 Task: In the  document enhancecreativity.docx Select the text and change paragraph spacing to  '1.5' Change page orientation to  'Landscape' Add Page color Navy Blue
Action: Mouse pressed left at (288, 396)
Screenshot: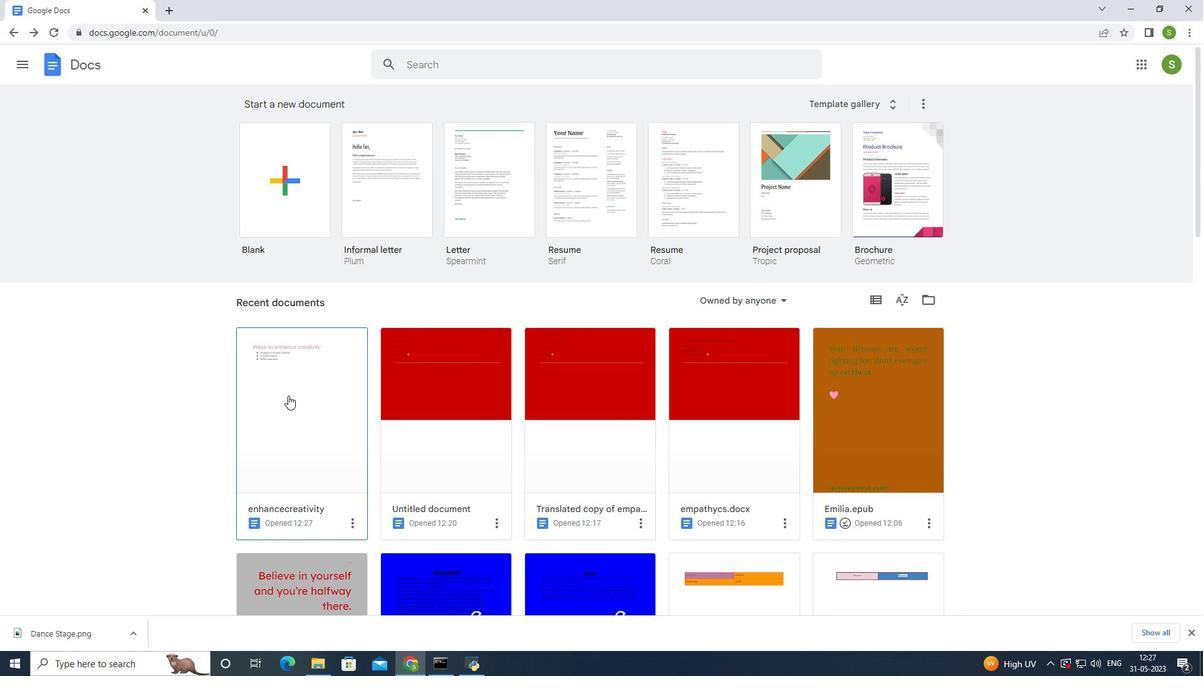 
Action: Mouse moved to (335, 224)
Screenshot: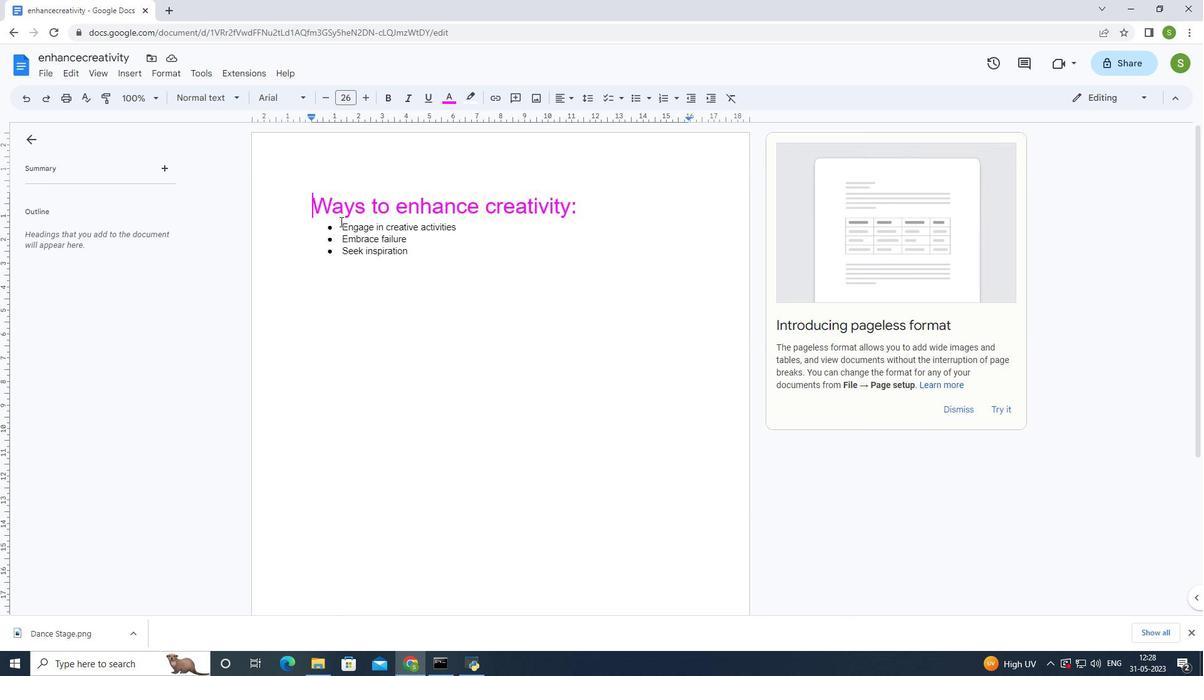 
Action: Mouse pressed left at (335, 224)
Screenshot: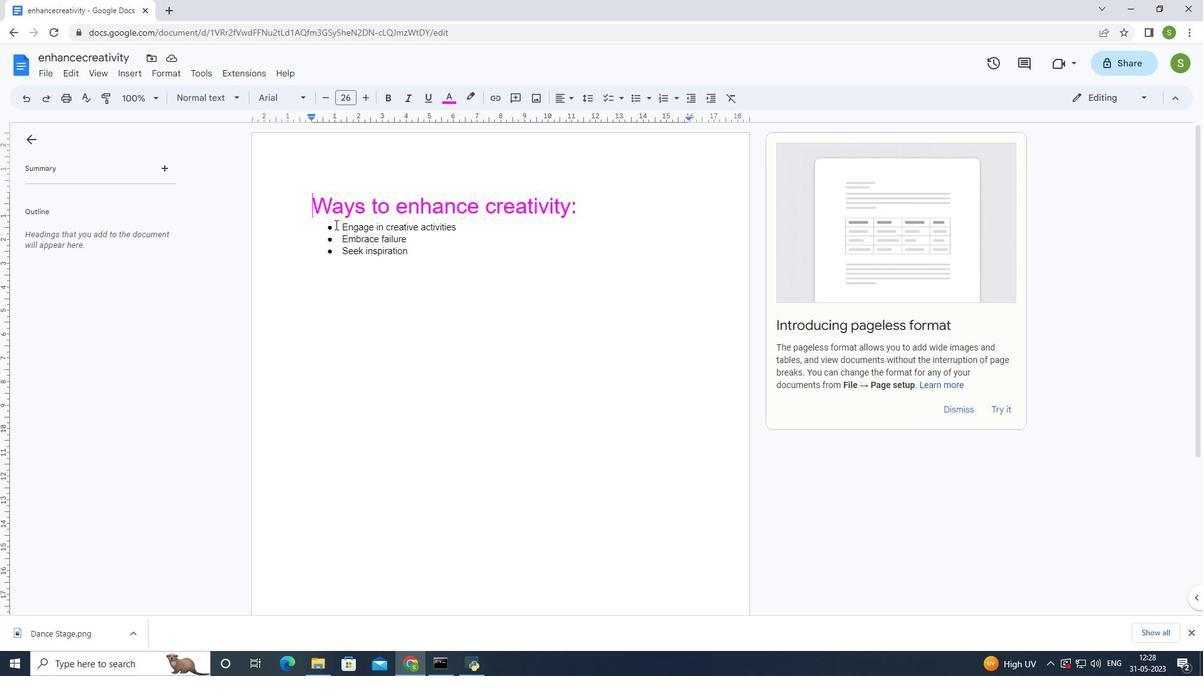 
Action: Mouse moved to (588, 95)
Screenshot: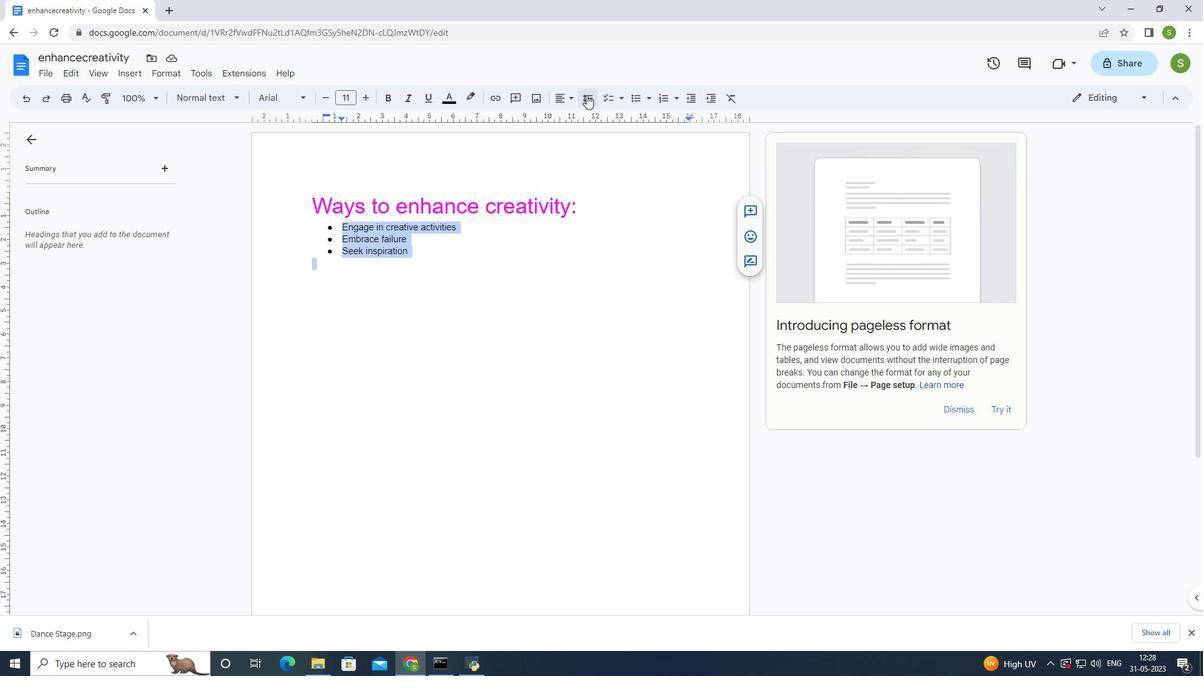 
Action: Mouse pressed left at (588, 95)
Screenshot: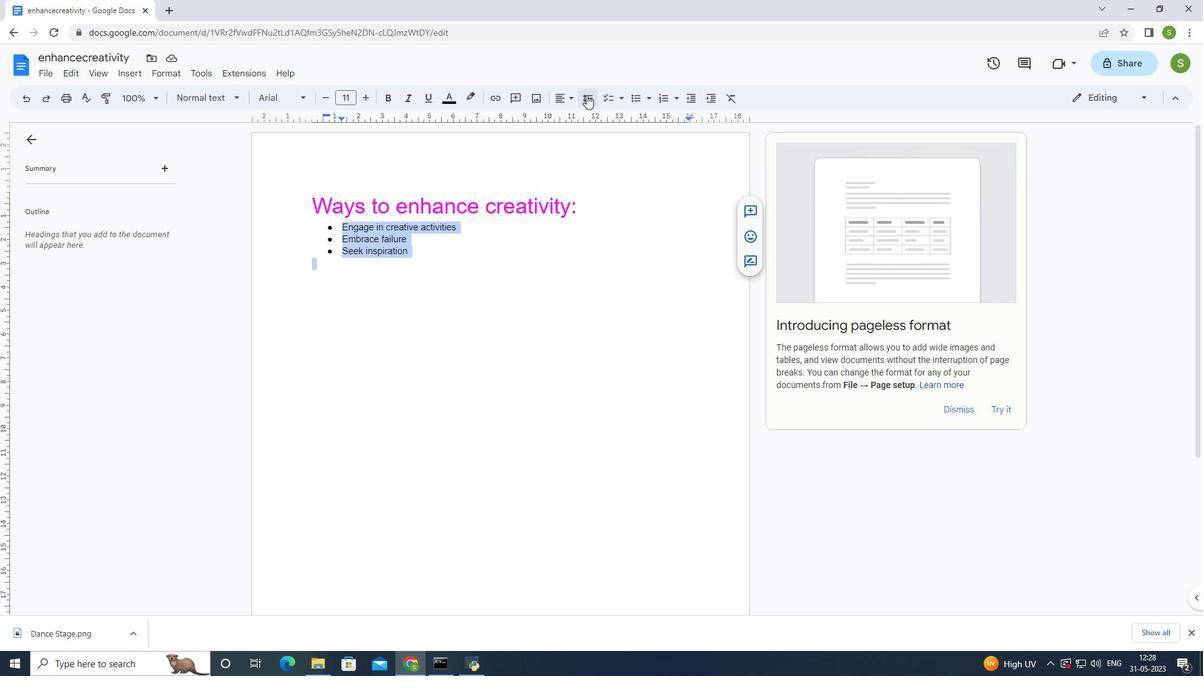 
Action: Mouse moved to (601, 155)
Screenshot: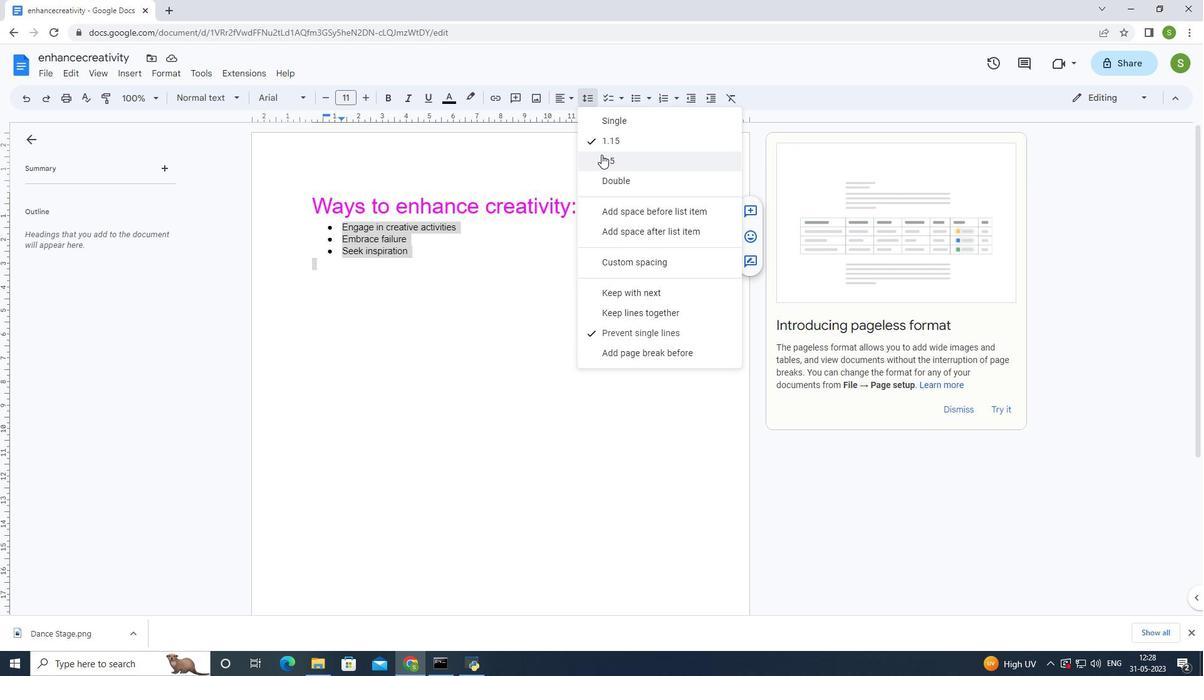 
Action: Mouse pressed left at (601, 155)
Screenshot: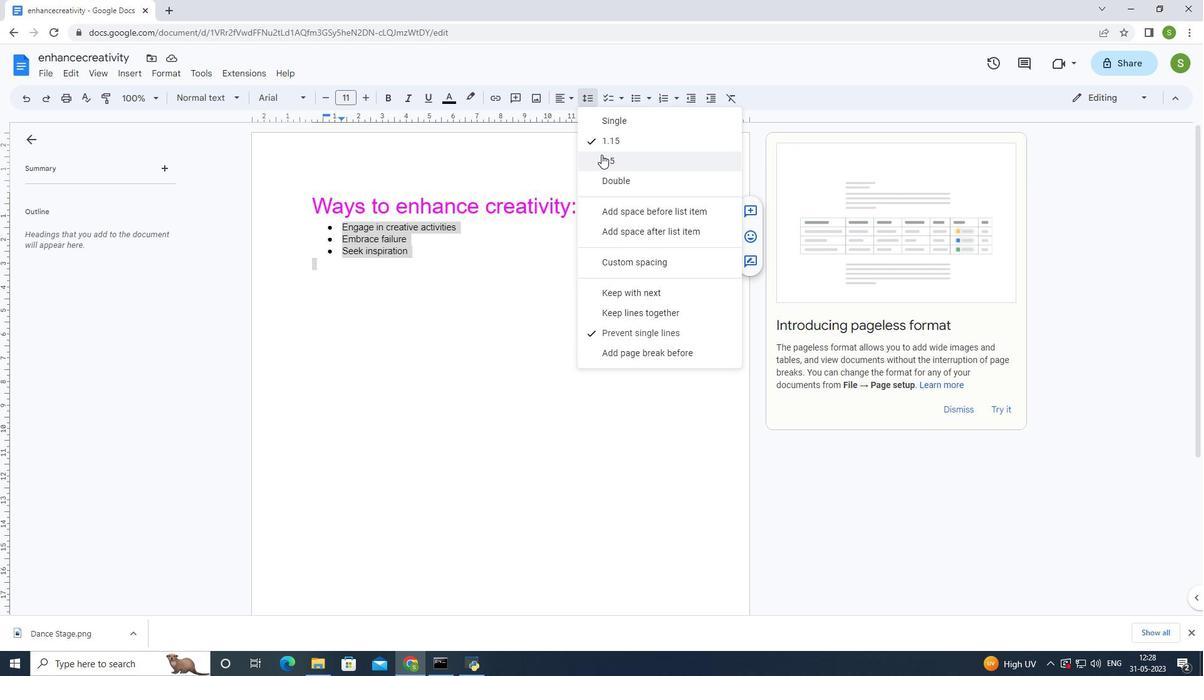 
Action: Mouse moved to (541, 266)
Screenshot: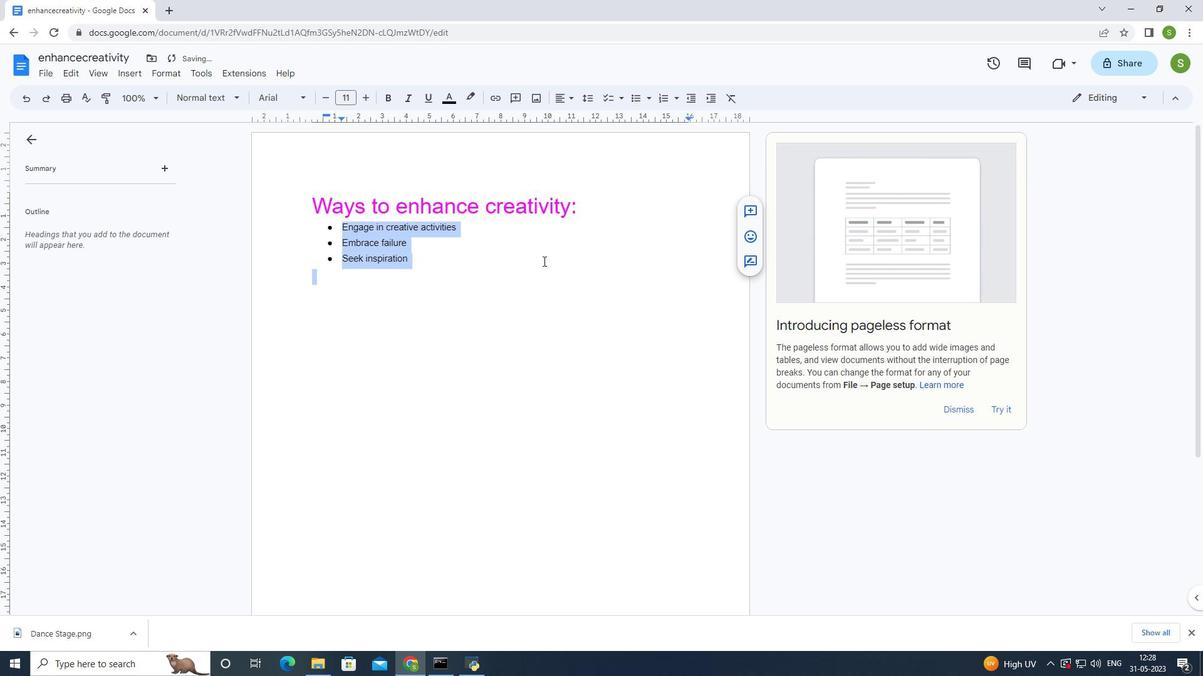
Action: Mouse pressed left at (541, 266)
Screenshot: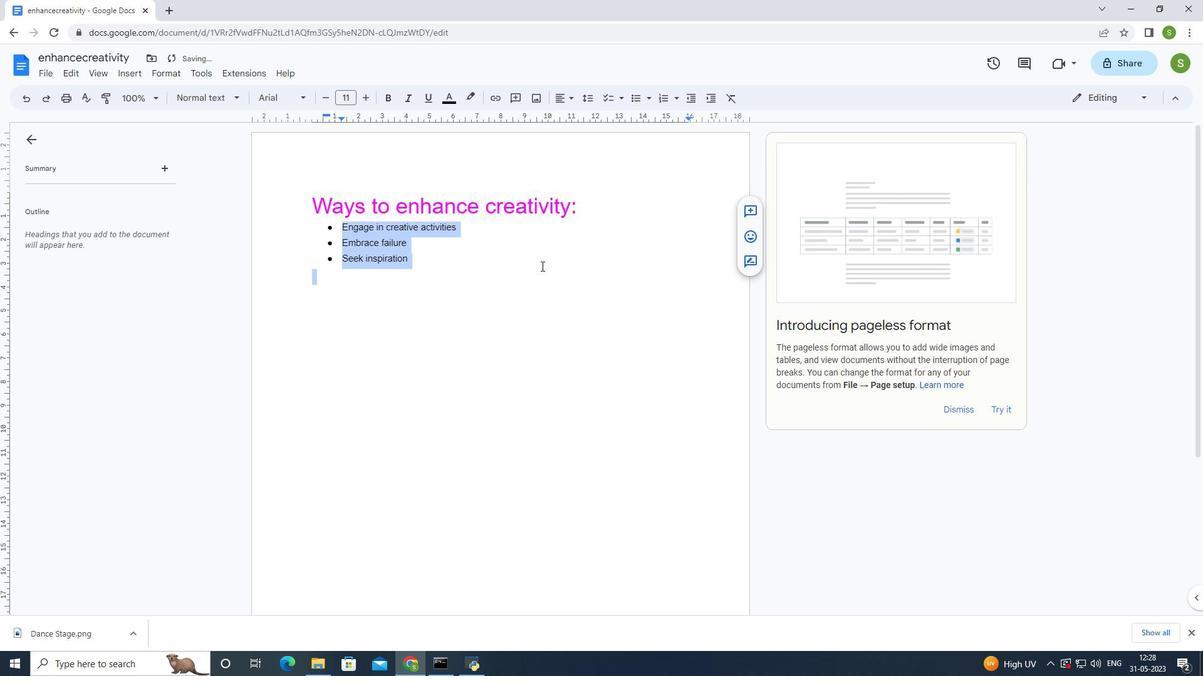 
Action: Mouse moved to (169, 73)
Screenshot: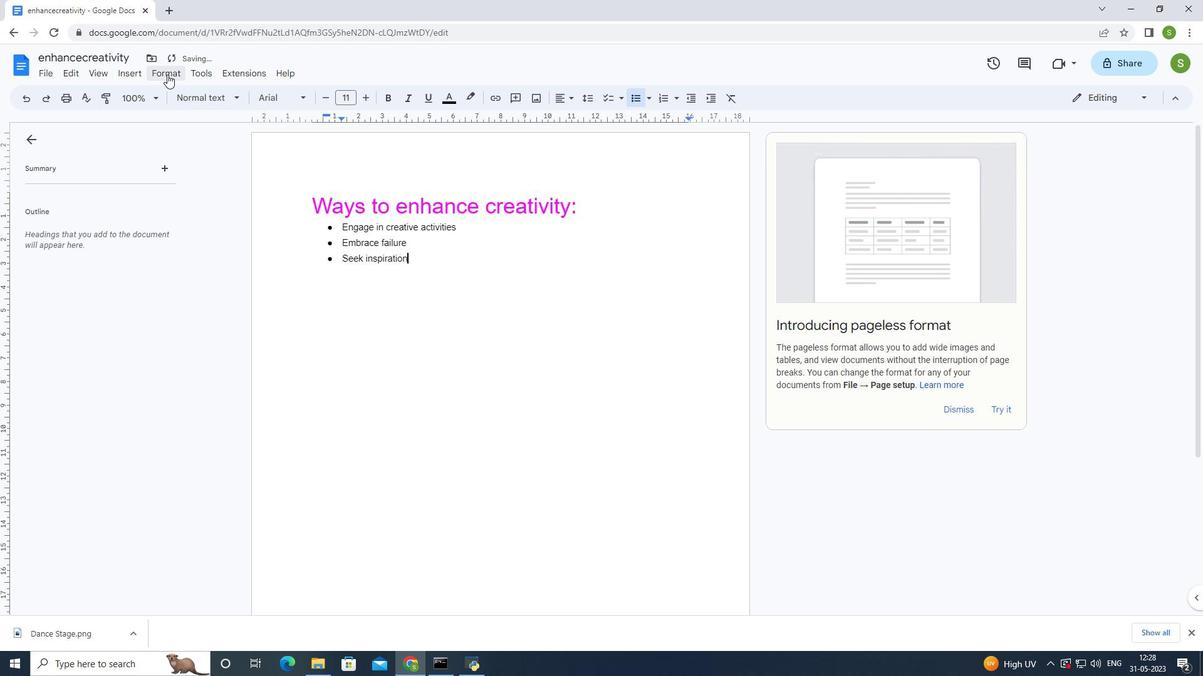 
Action: Mouse pressed left at (169, 73)
Screenshot: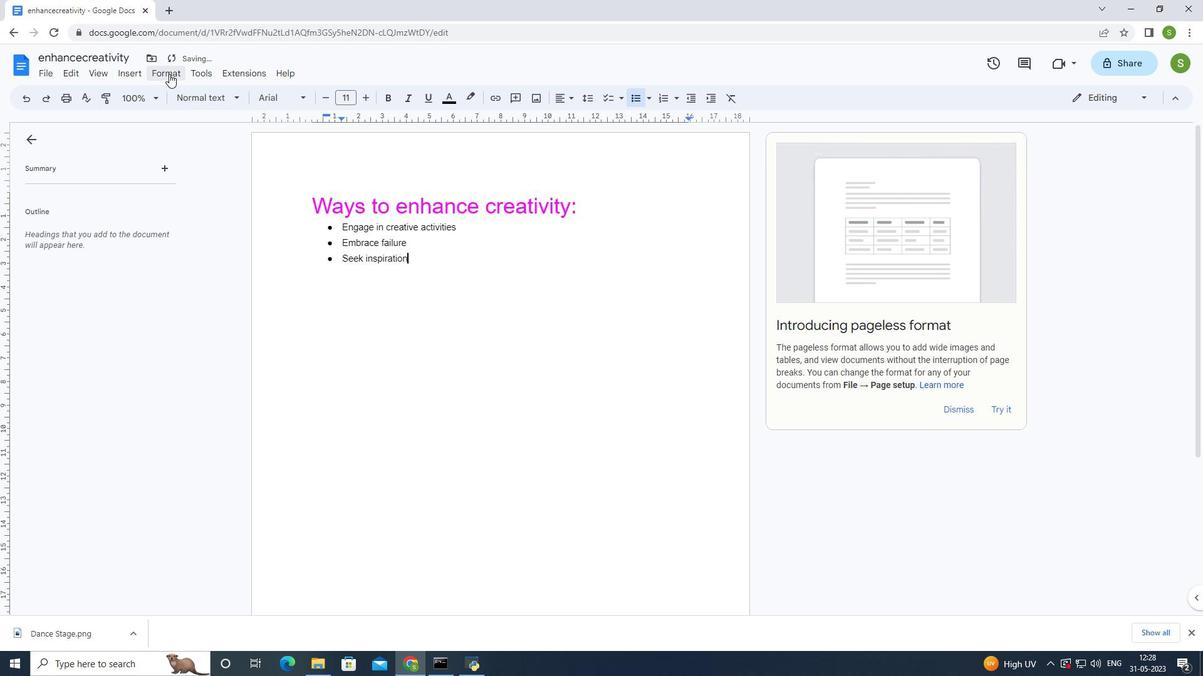 
Action: Mouse moved to (213, 267)
Screenshot: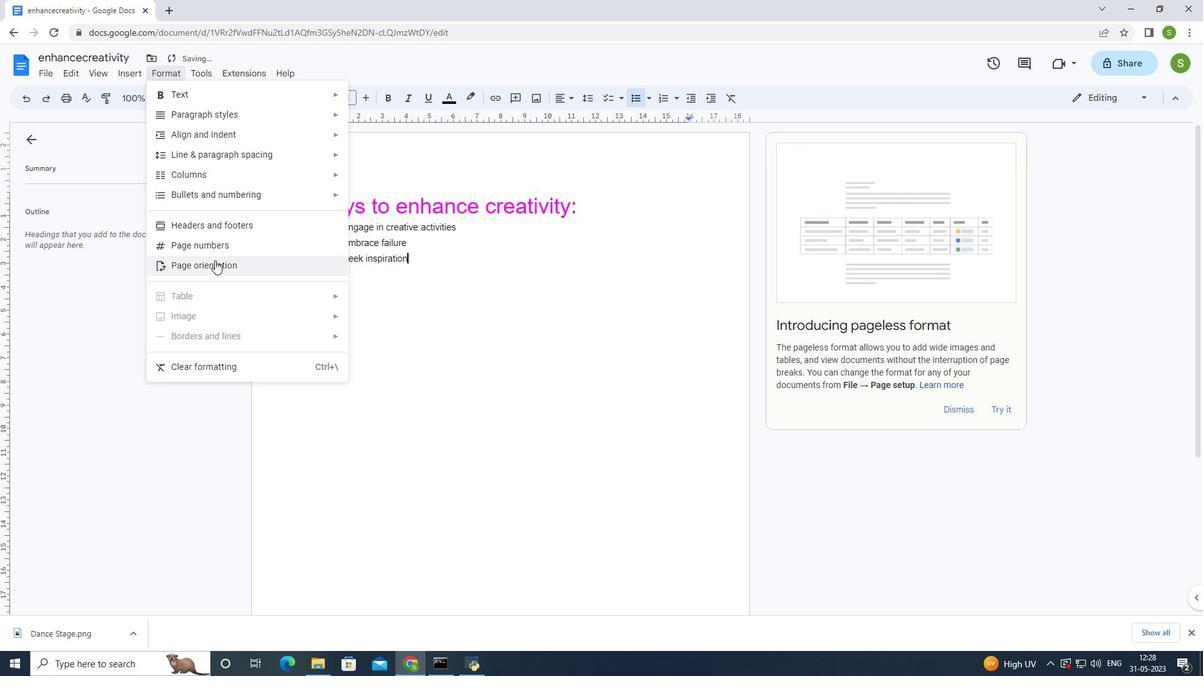 
Action: Mouse pressed left at (213, 267)
Screenshot: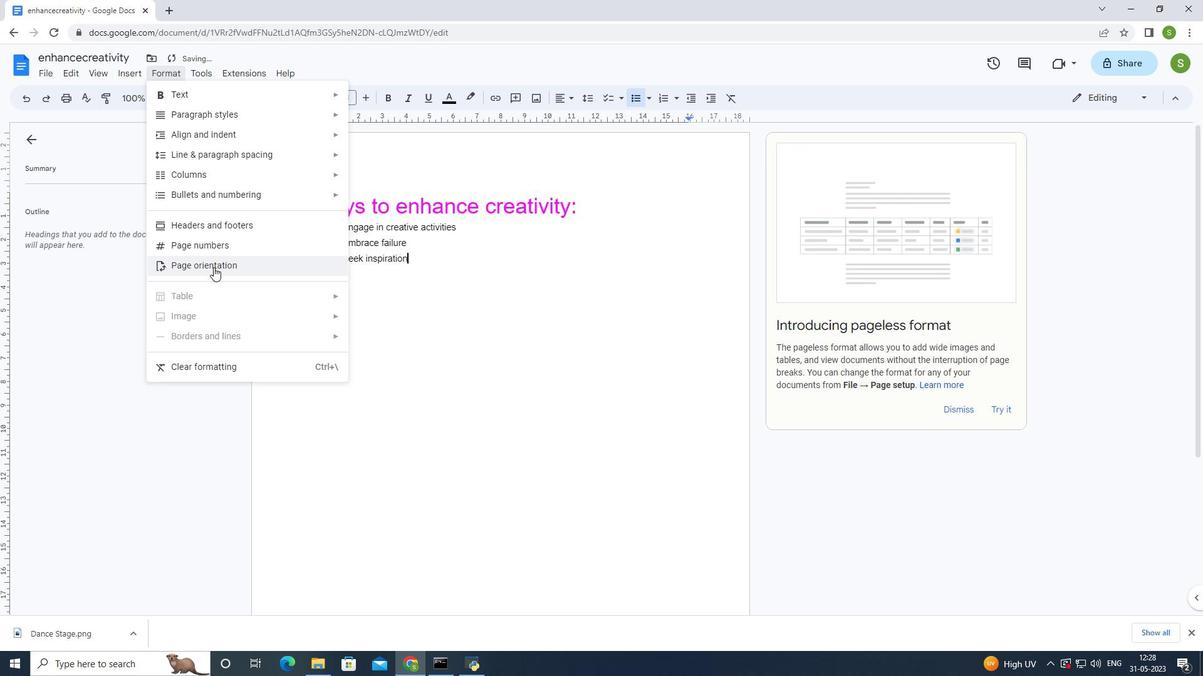 
Action: Mouse moved to (564, 354)
Screenshot: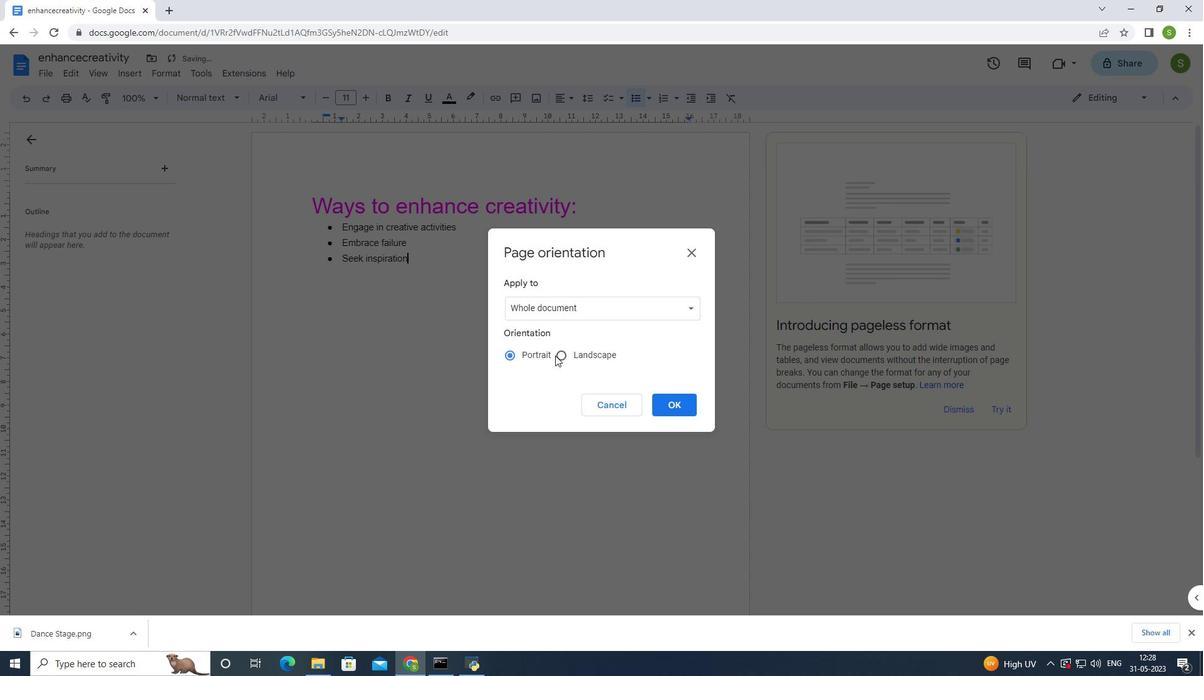 
Action: Mouse pressed left at (564, 354)
Screenshot: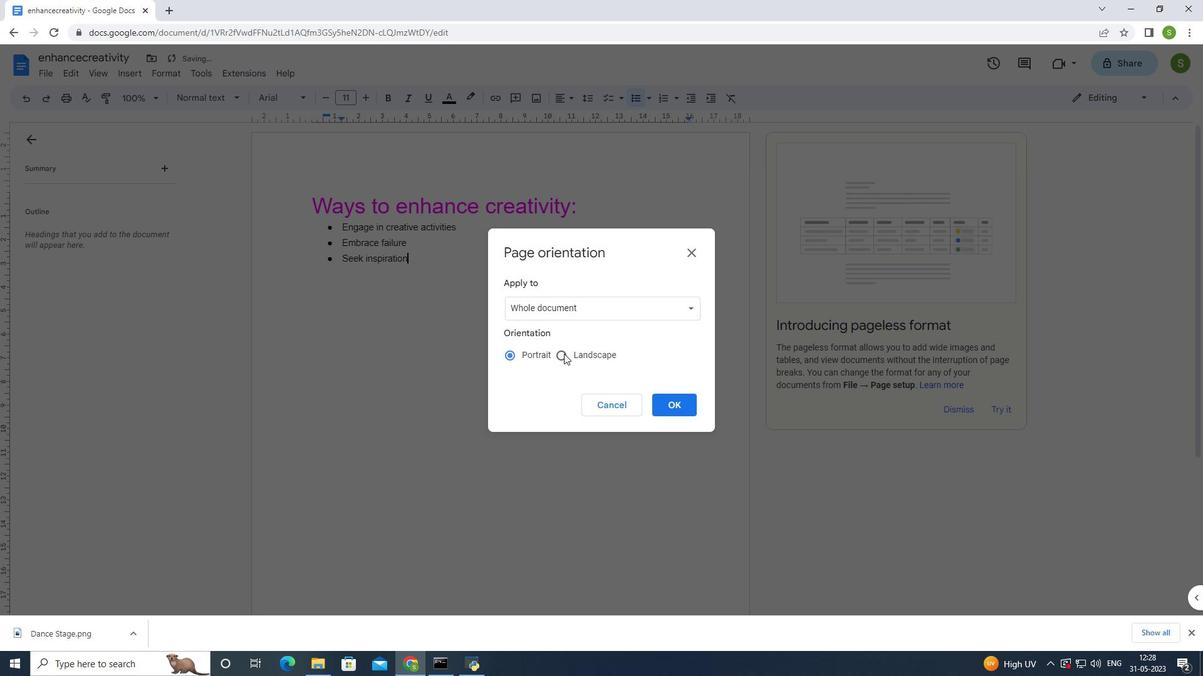 
Action: Mouse moved to (677, 406)
Screenshot: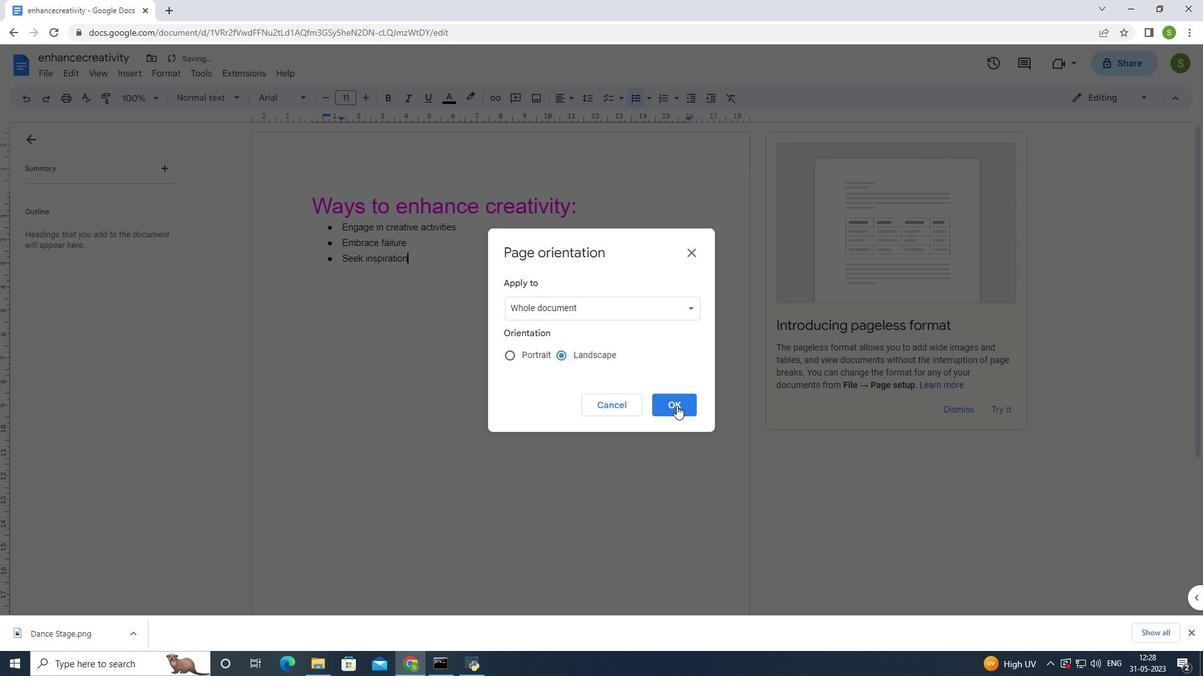 
Action: Mouse pressed left at (677, 406)
Screenshot: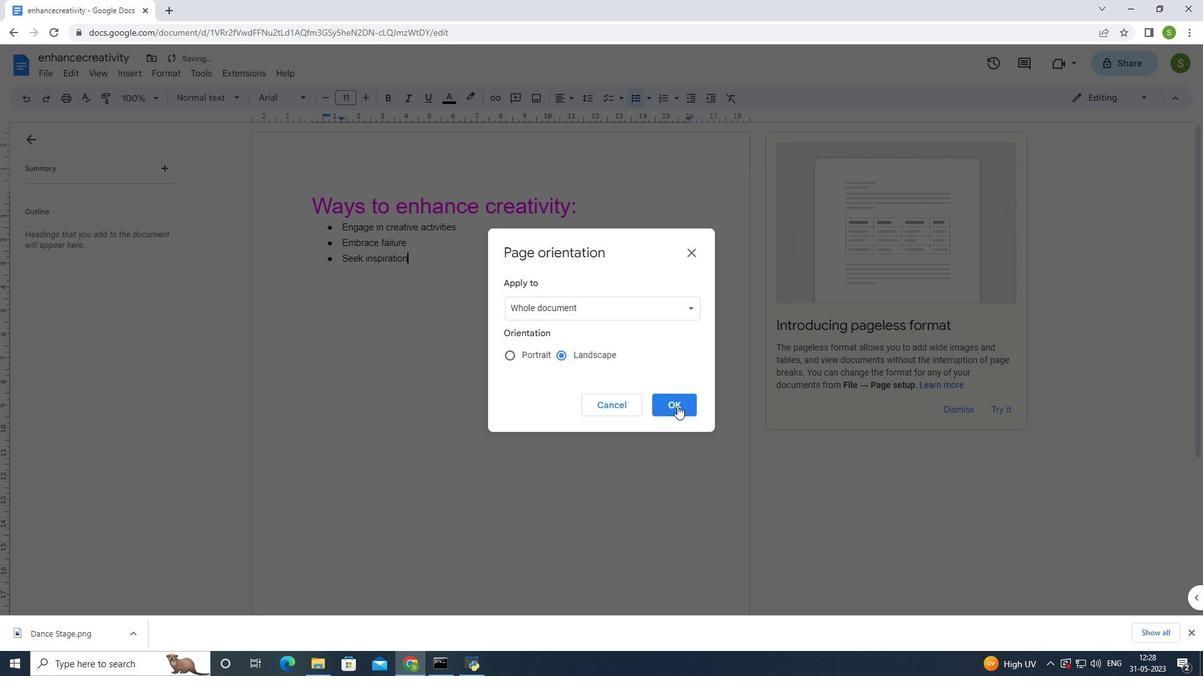 
Action: Mouse moved to (39, 72)
Screenshot: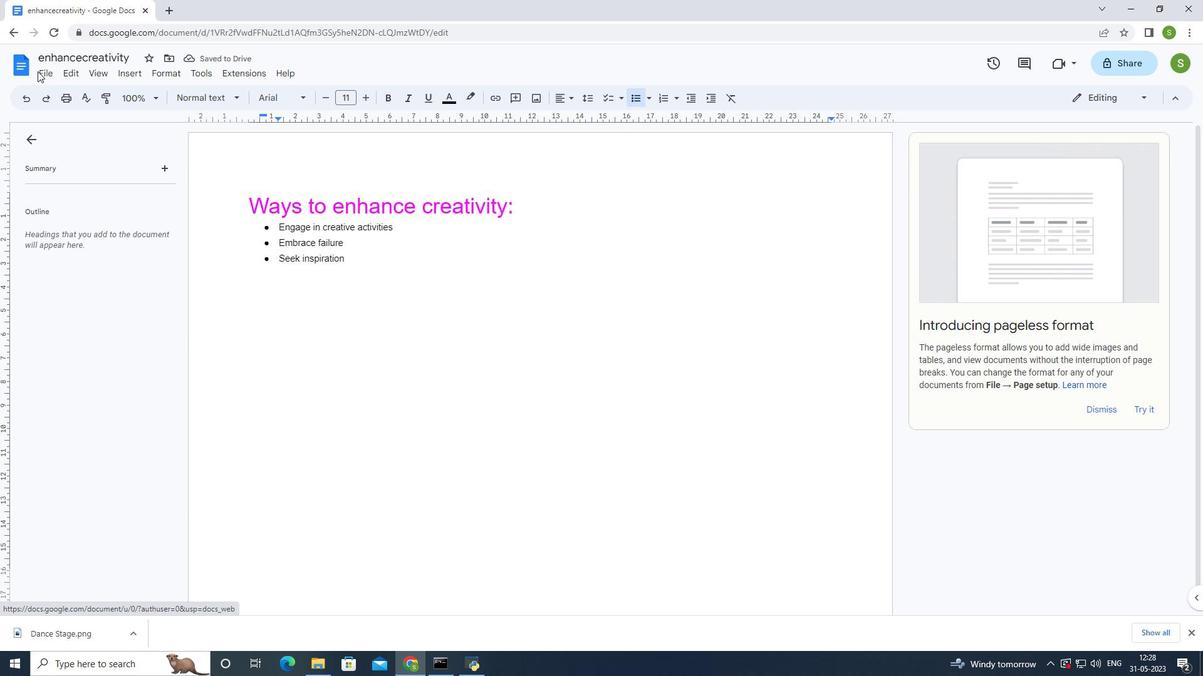 
Action: Mouse pressed left at (39, 72)
Screenshot: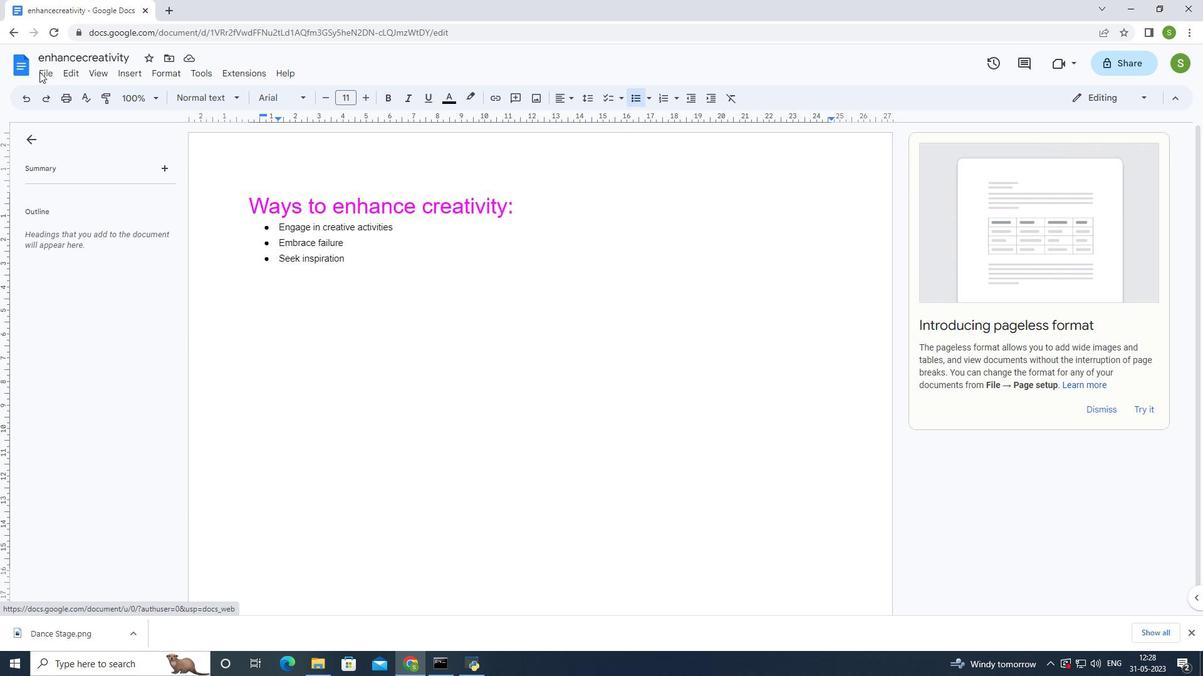 
Action: Mouse moved to (46, 70)
Screenshot: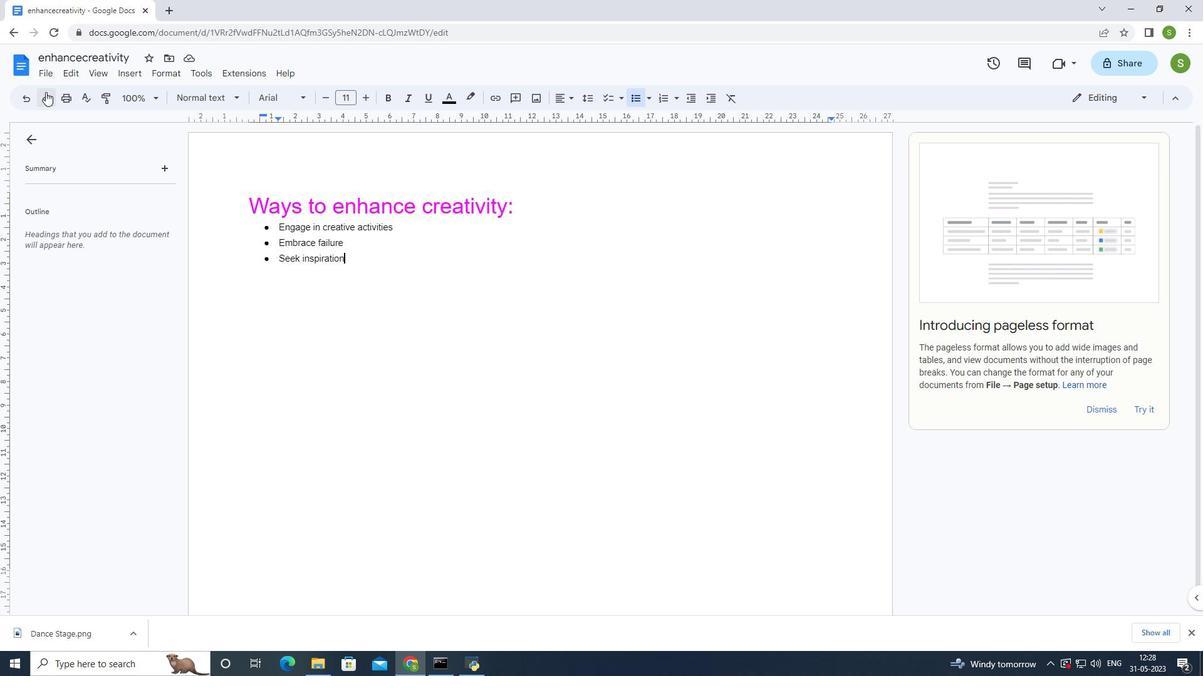 
Action: Mouse pressed left at (46, 70)
Screenshot: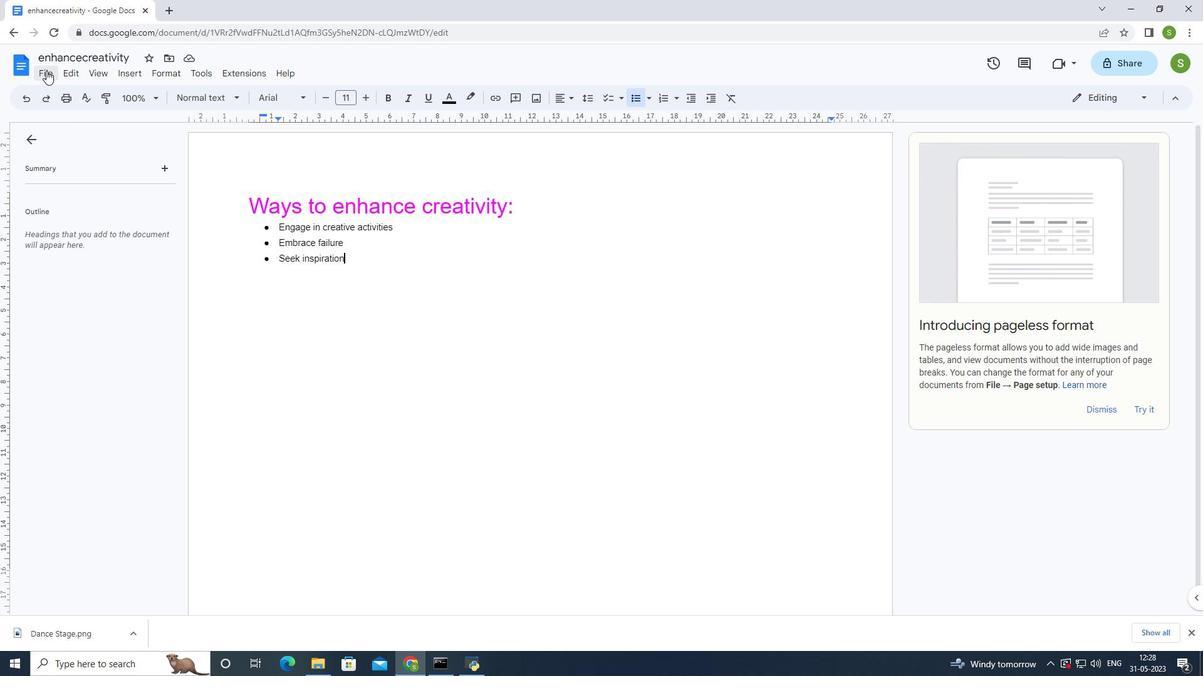 
Action: Mouse moved to (87, 416)
Screenshot: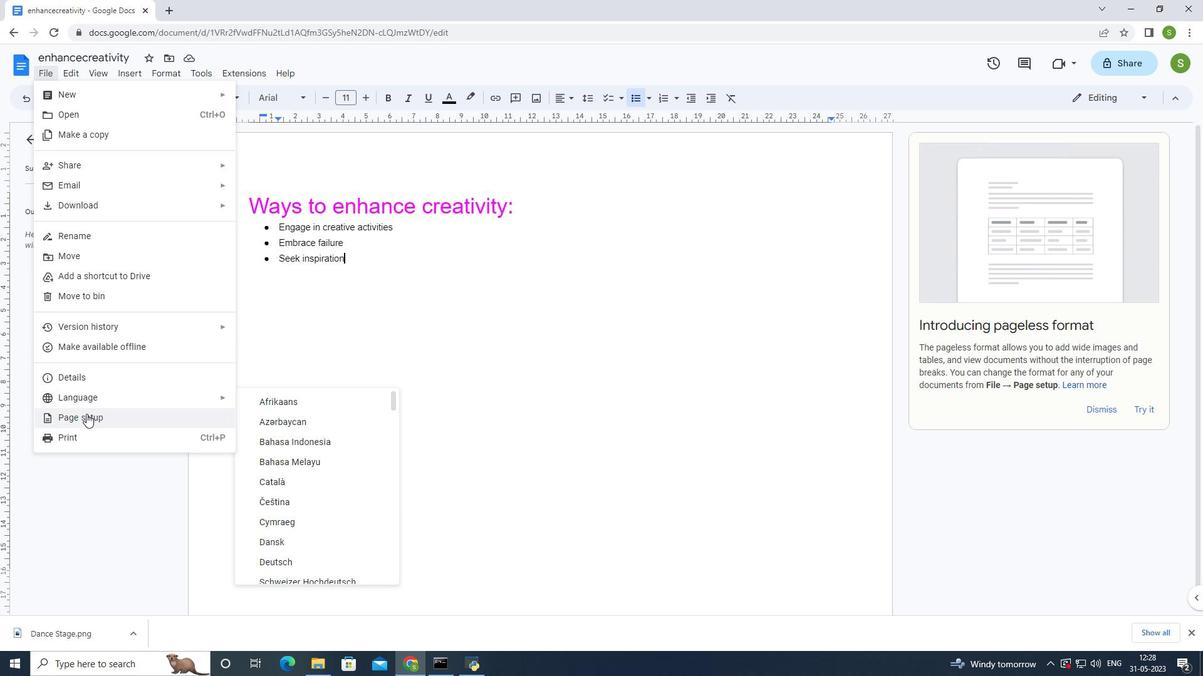 
Action: Mouse pressed left at (87, 416)
Screenshot: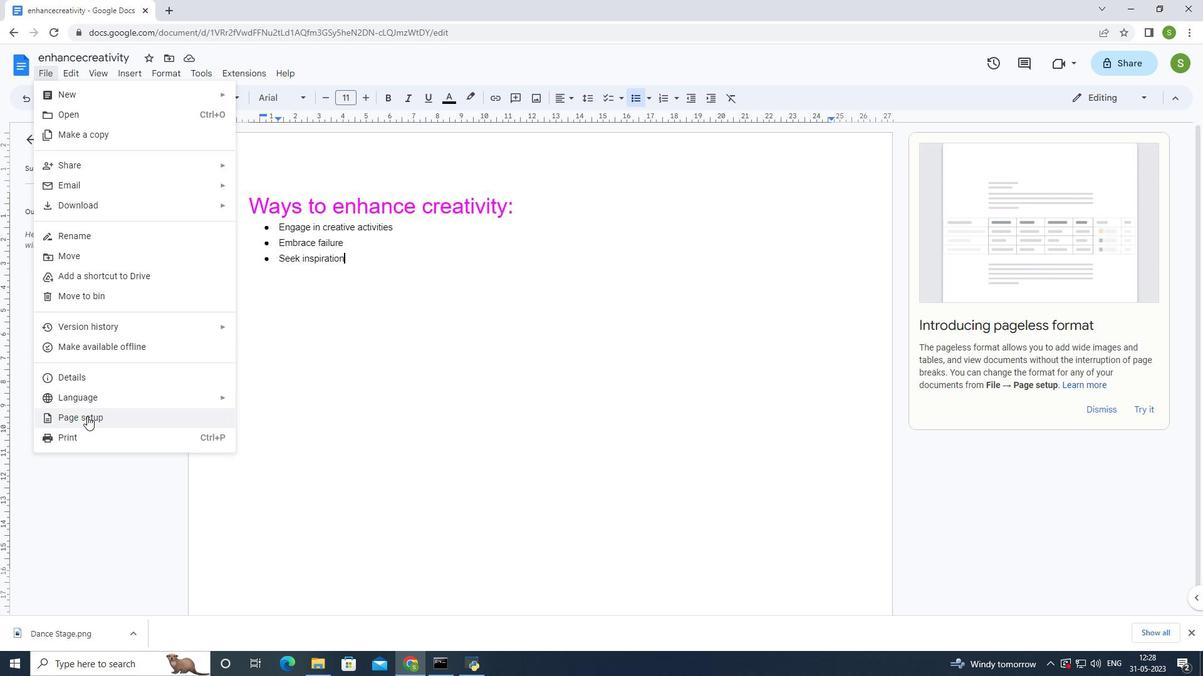 
Action: Mouse moved to (503, 408)
Screenshot: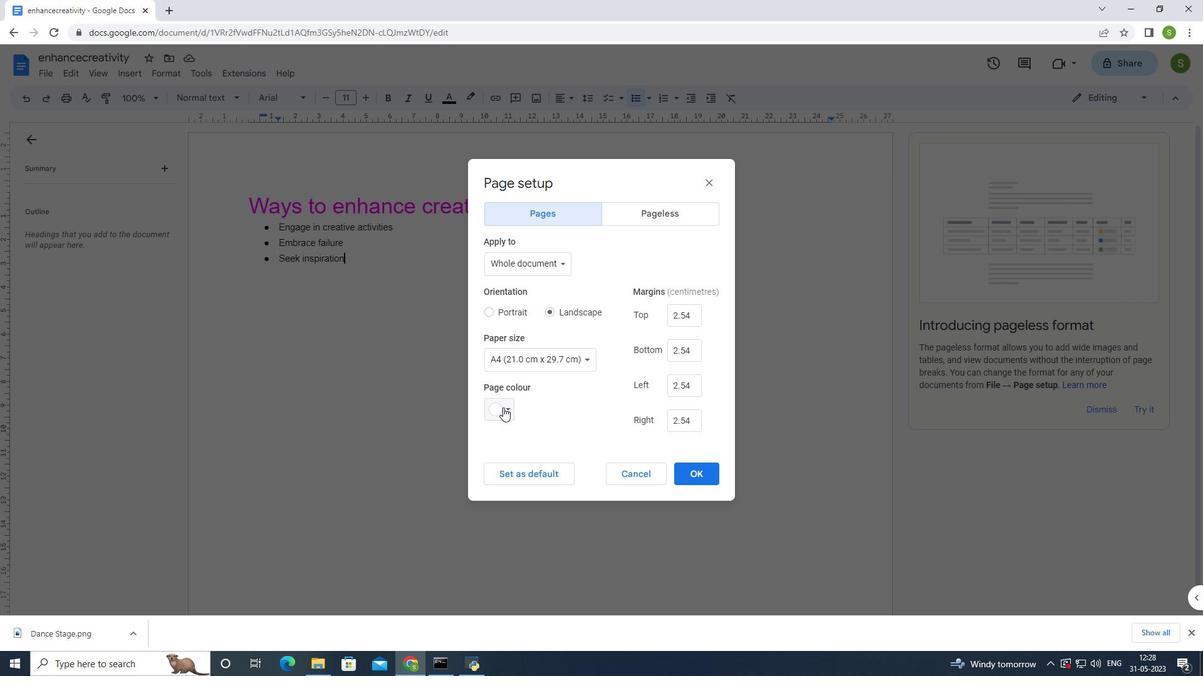 
Action: Mouse pressed left at (503, 408)
Screenshot: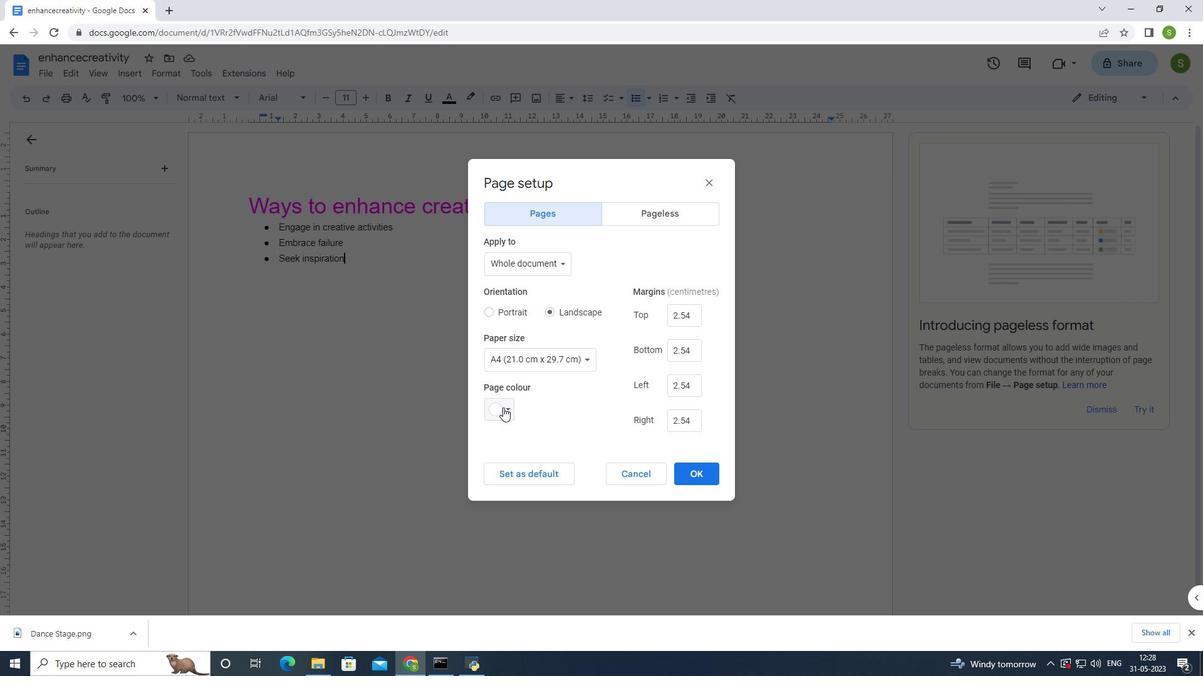 
Action: Mouse moved to (594, 501)
Screenshot: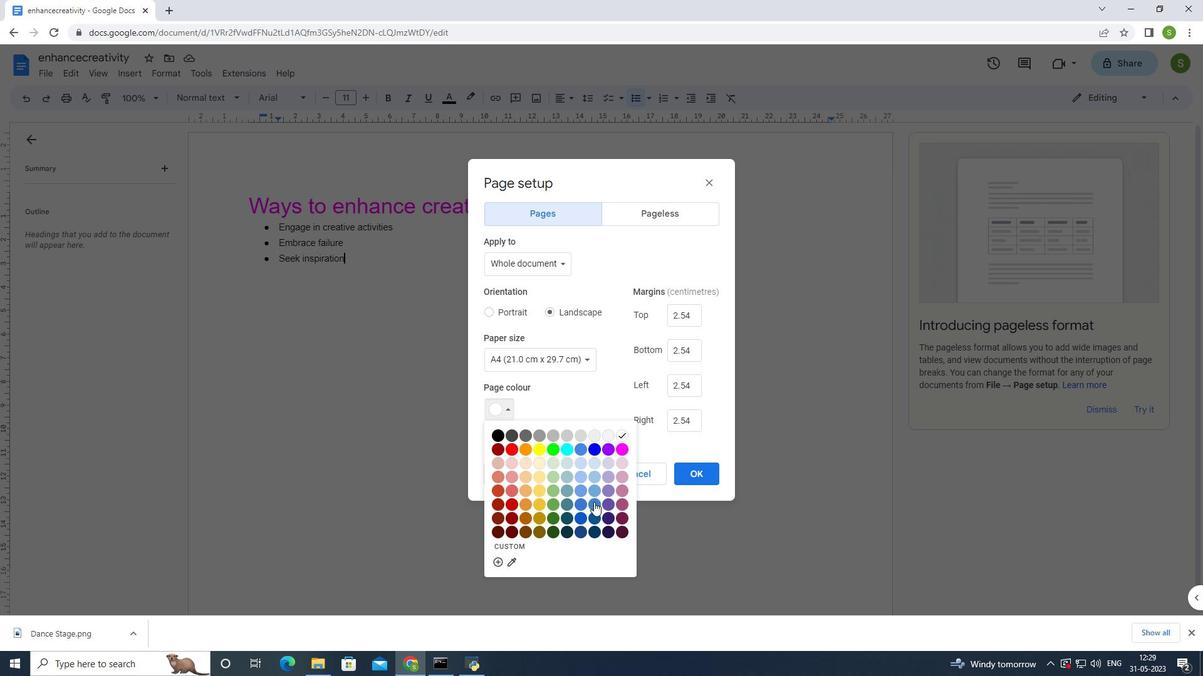 
Action: Mouse pressed left at (594, 501)
Screenshot: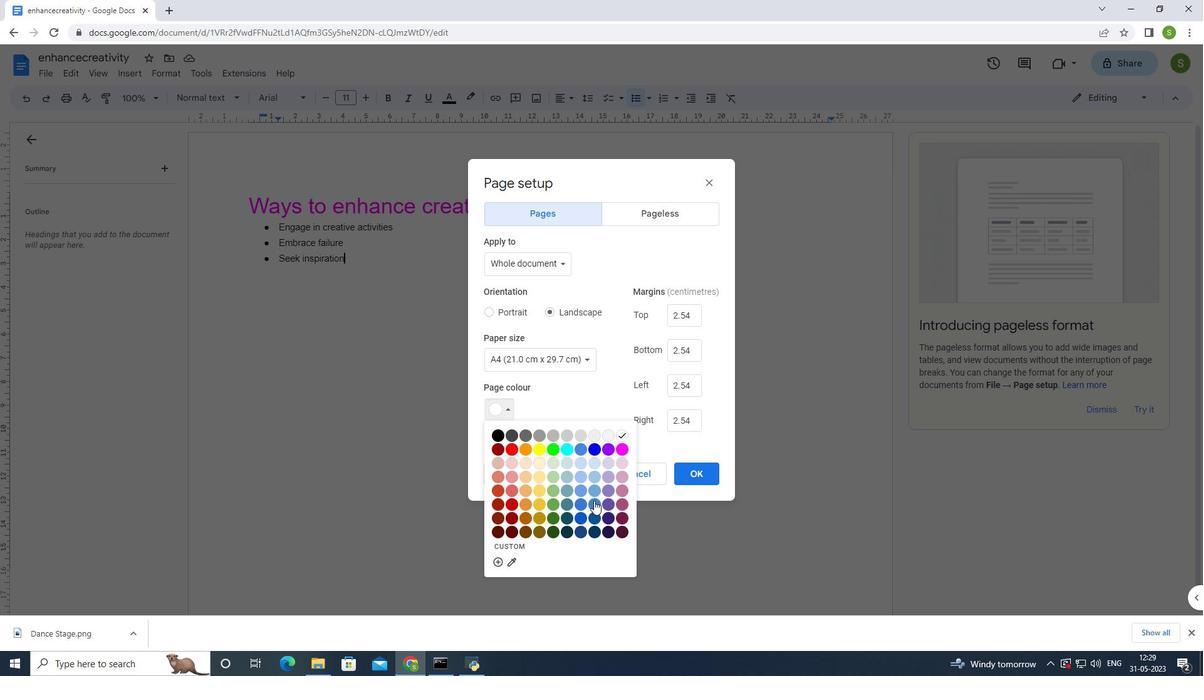 
Action: Mouse moved to (694, 473)
Screenshot: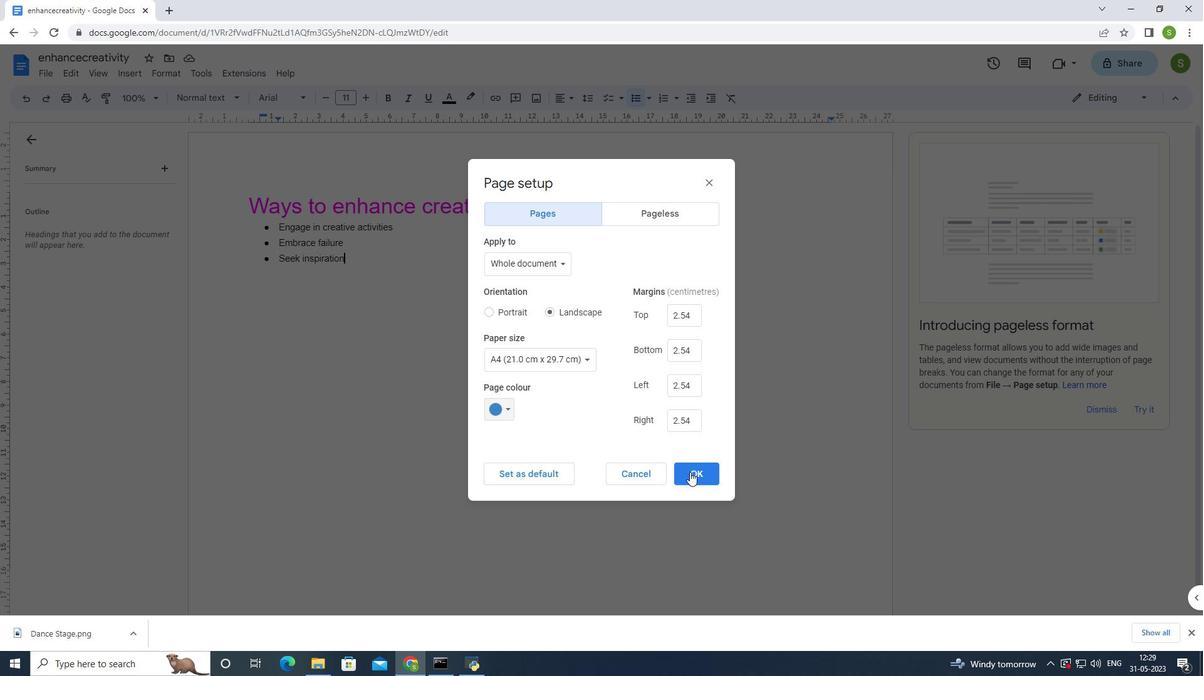 
Action: Mouse pressed left at (694, 473)
Screenshot: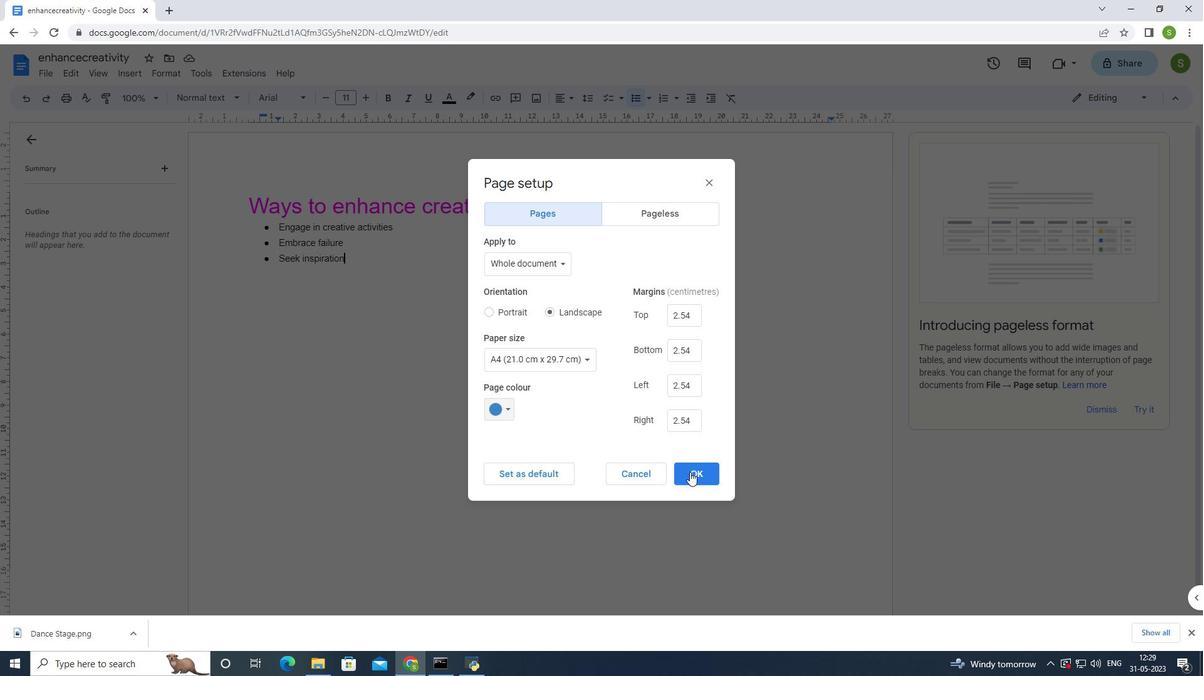 
Action: Mouse moved to (656, 457)
Screenshot: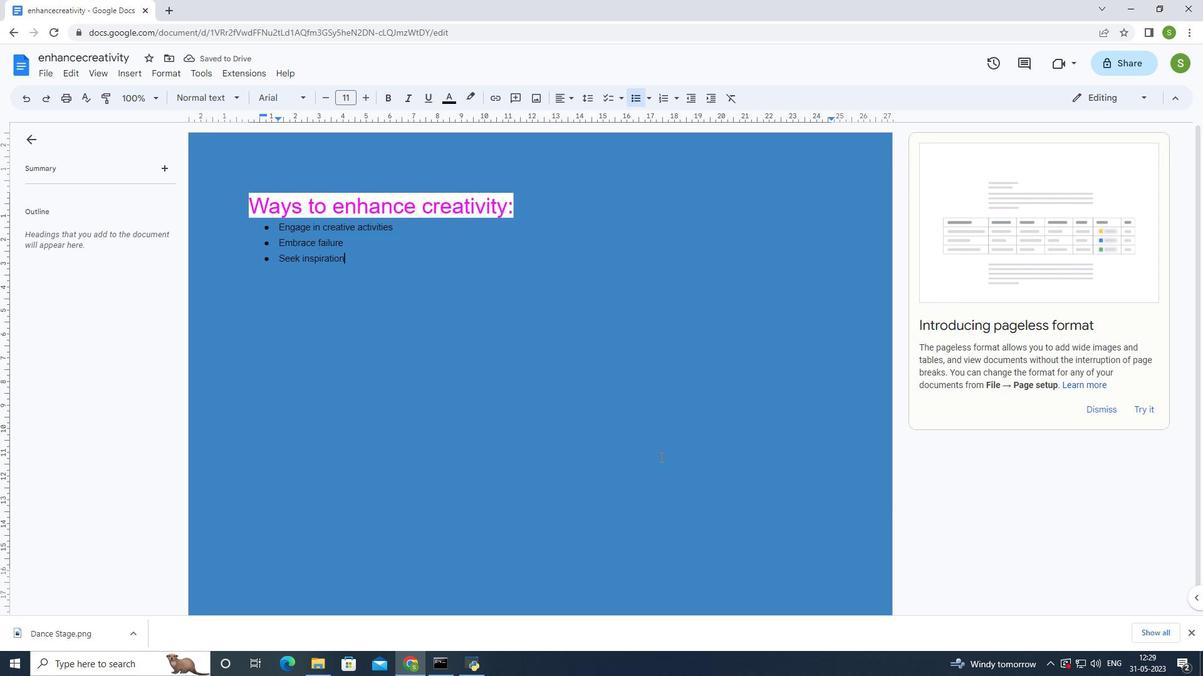 
